 Task: Create a due date automation trigger when advanced on, 2 working days after a card is due add dates not starting today at 11:00 AM.
Action: Mouse moved to (1070, 86)
Screenshot: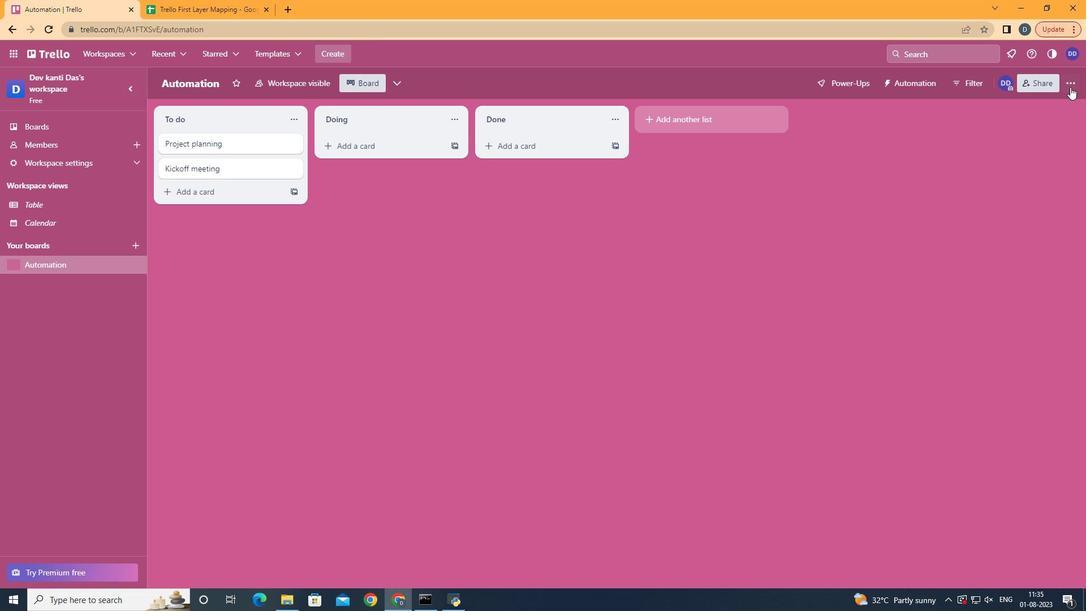 
Action: Mouse pressed left at (1070, 86)
Screenshot: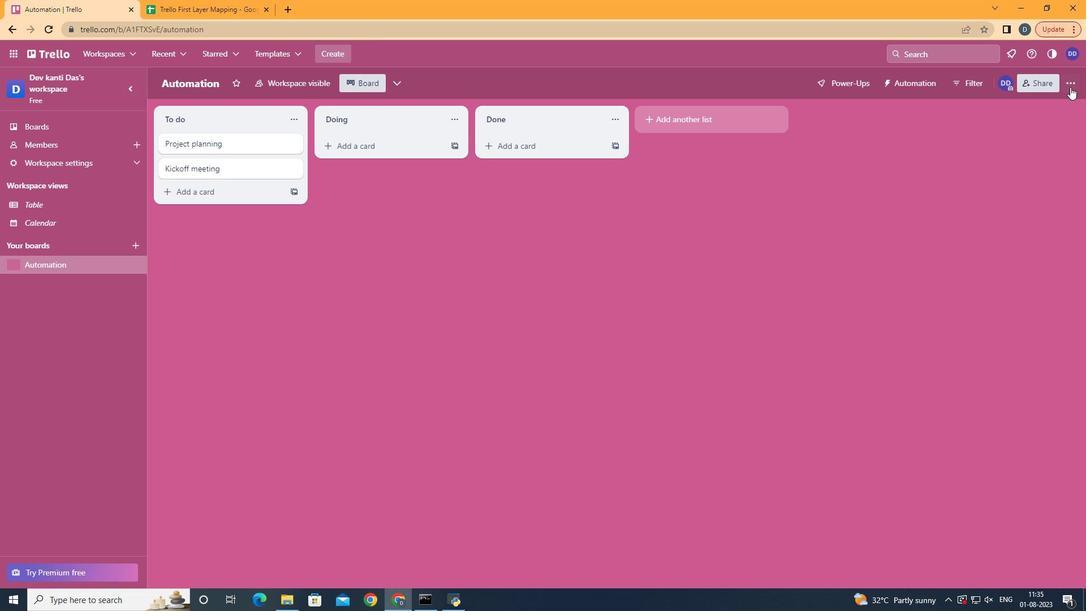 
Action: Mouse moved to (989, 237)
Screenshot: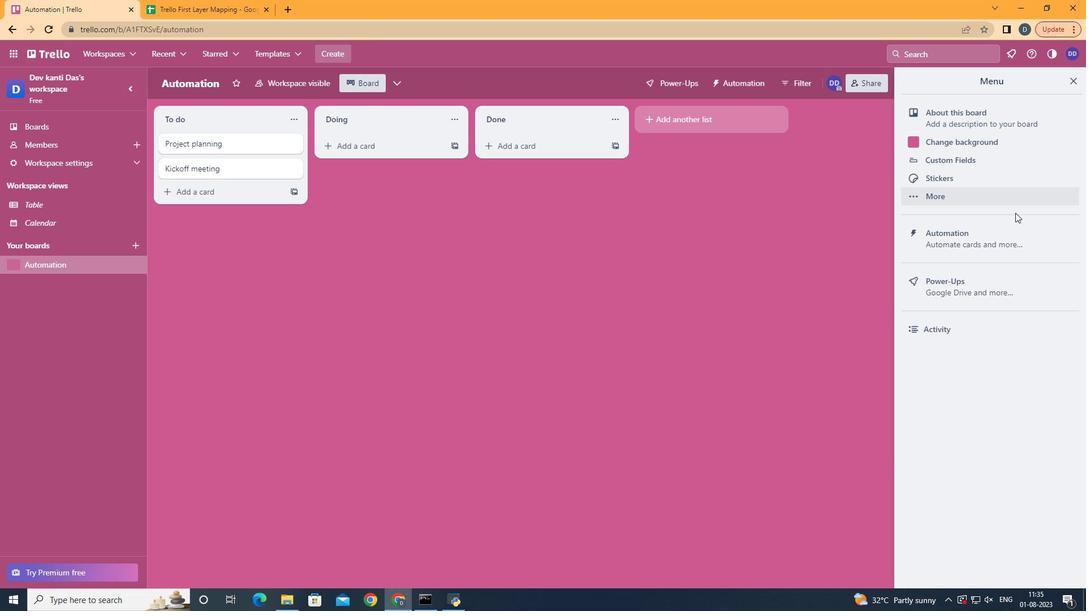 
Action: Mouse pressed left at (989, 237)
Screenshot: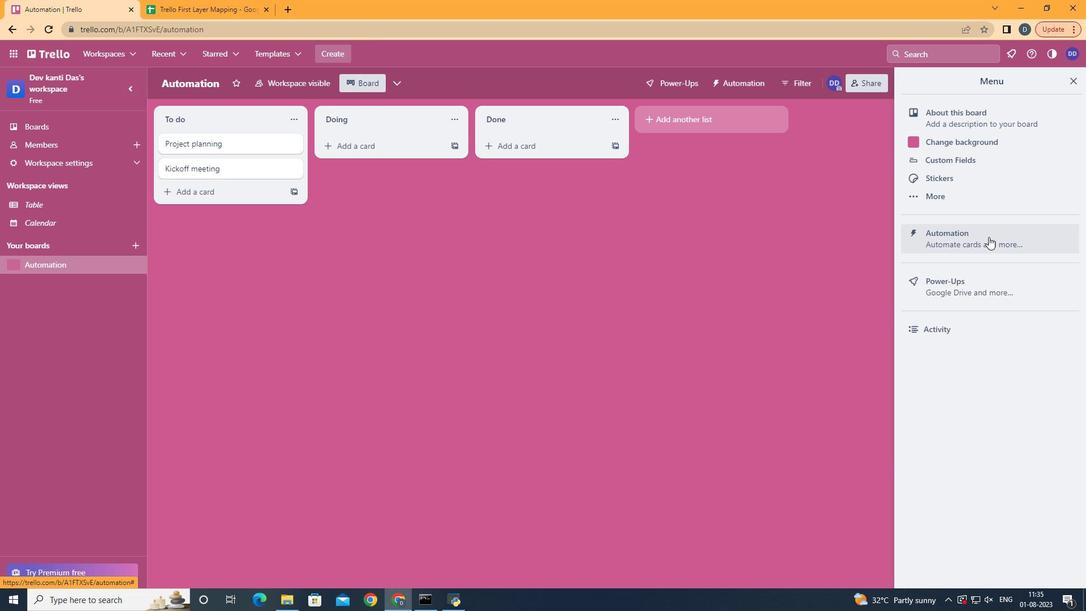 
Action: Mouse moved to (227, 229)
Screenshot: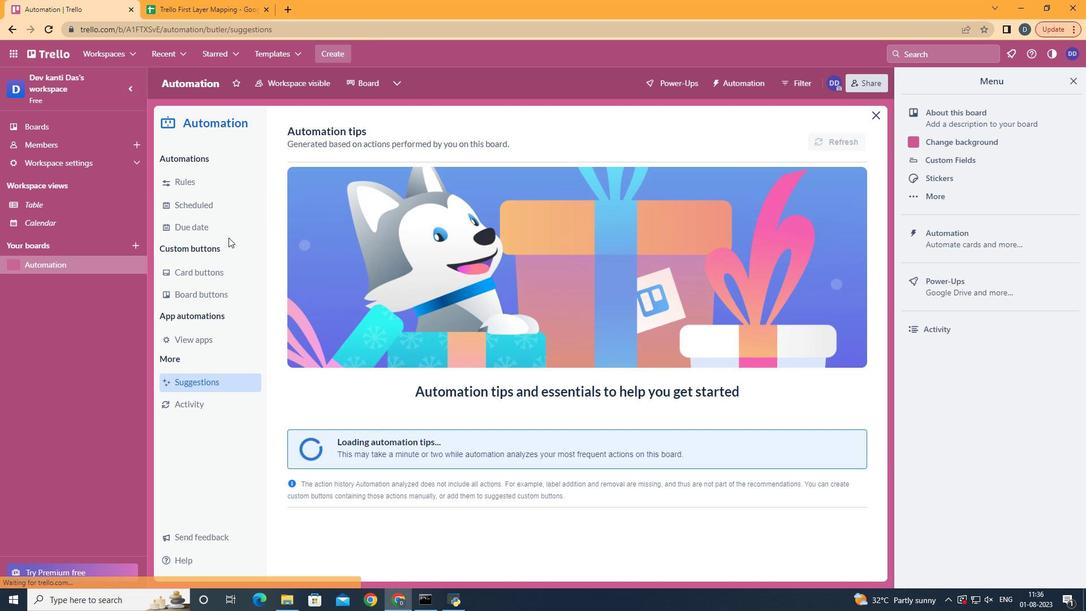 
Action: Mouse pressed left at (227, 229)
Screenshot: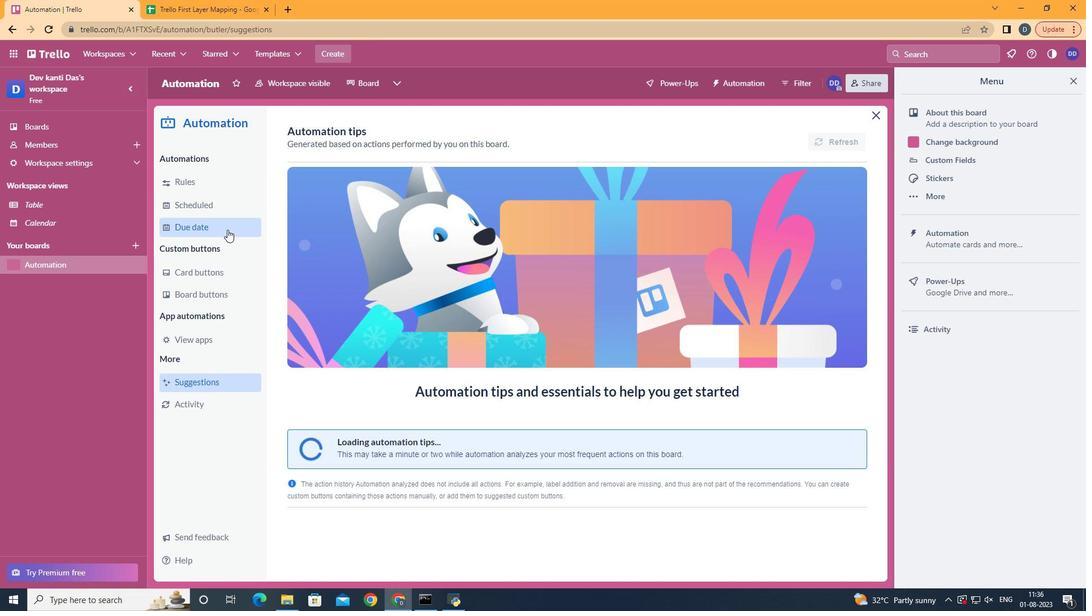 
Action: Mouse moved to (794, 137)
Screenshot: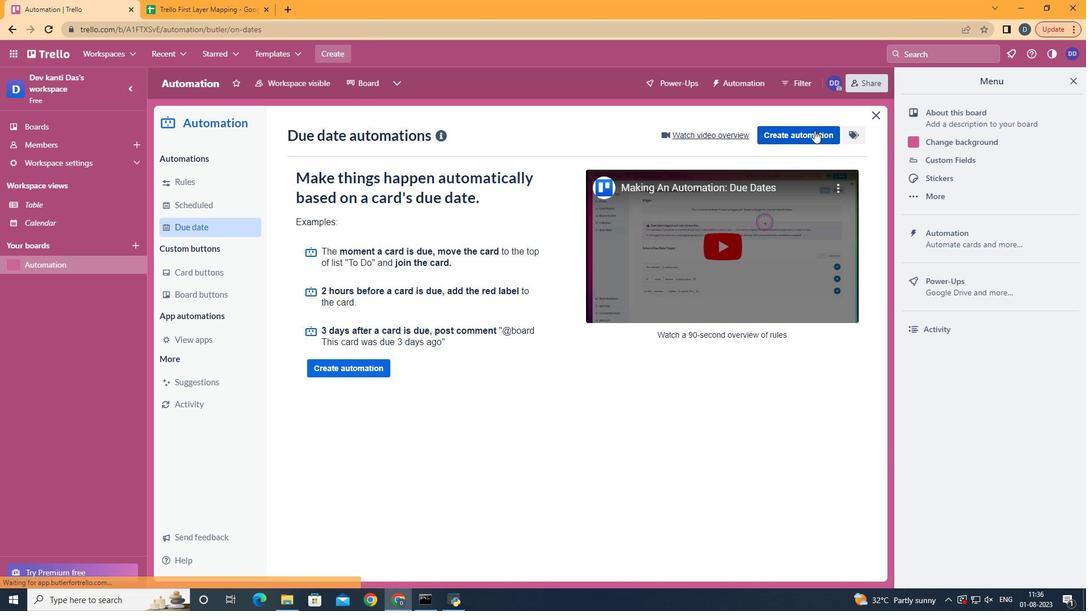 
Action: Mouse pressed left at (794, 137)
Screenshot: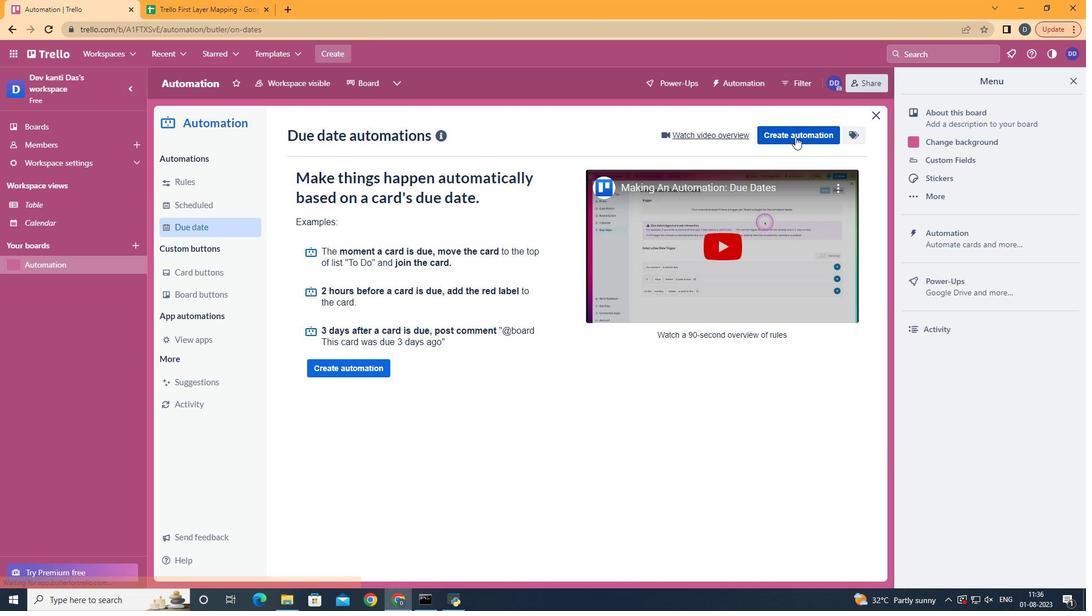 
Action: Mouse moved to (576, 249)
Screenshot: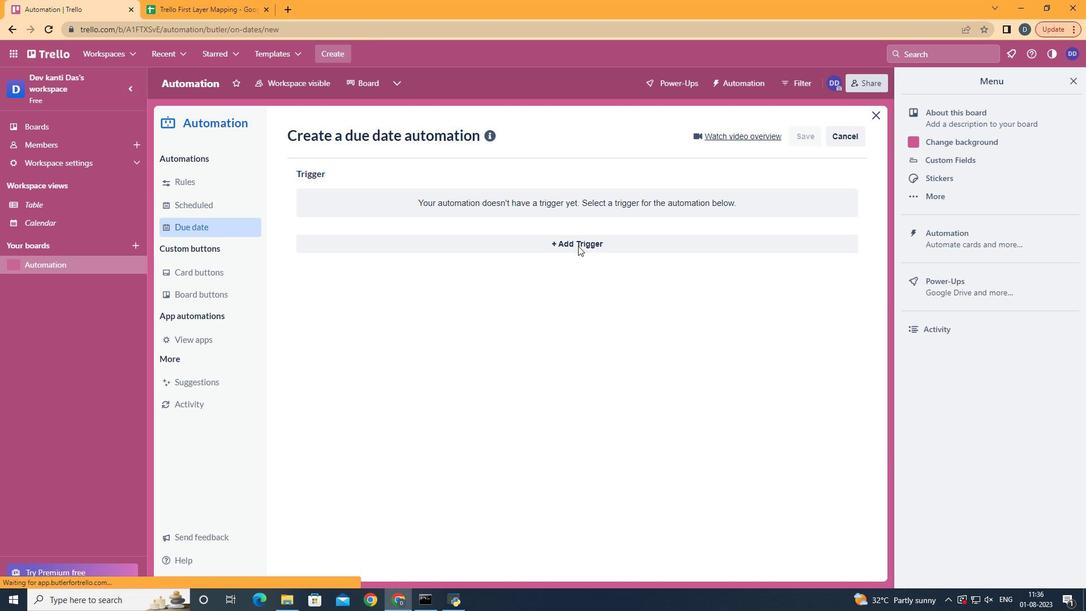 
Action: Mouse pressed left at (576, 249)
Screenshot: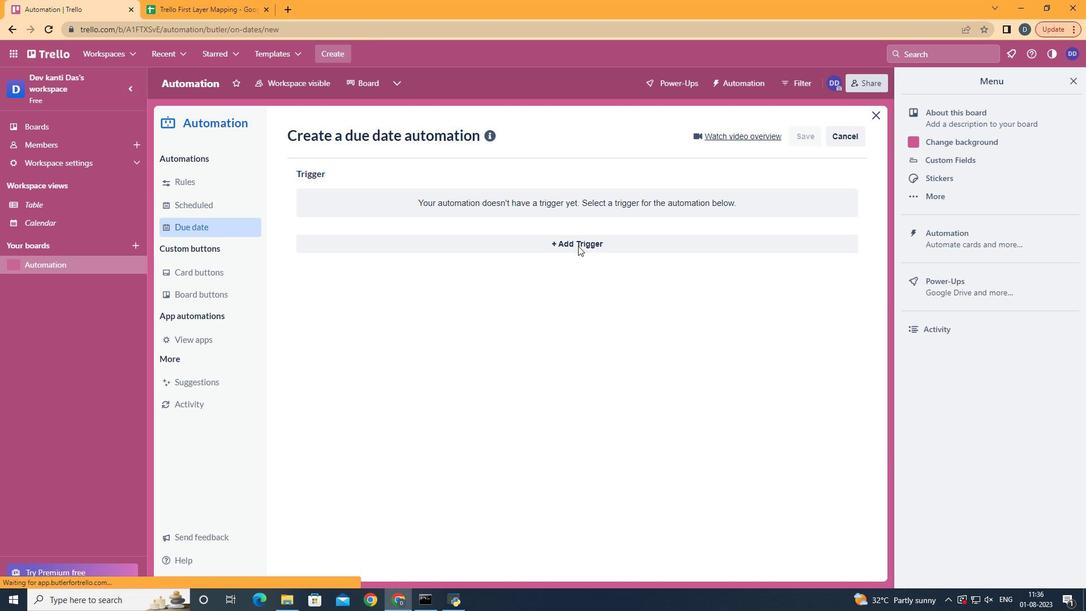 
Action: Mouse moved to (368, 459)
Screenshot: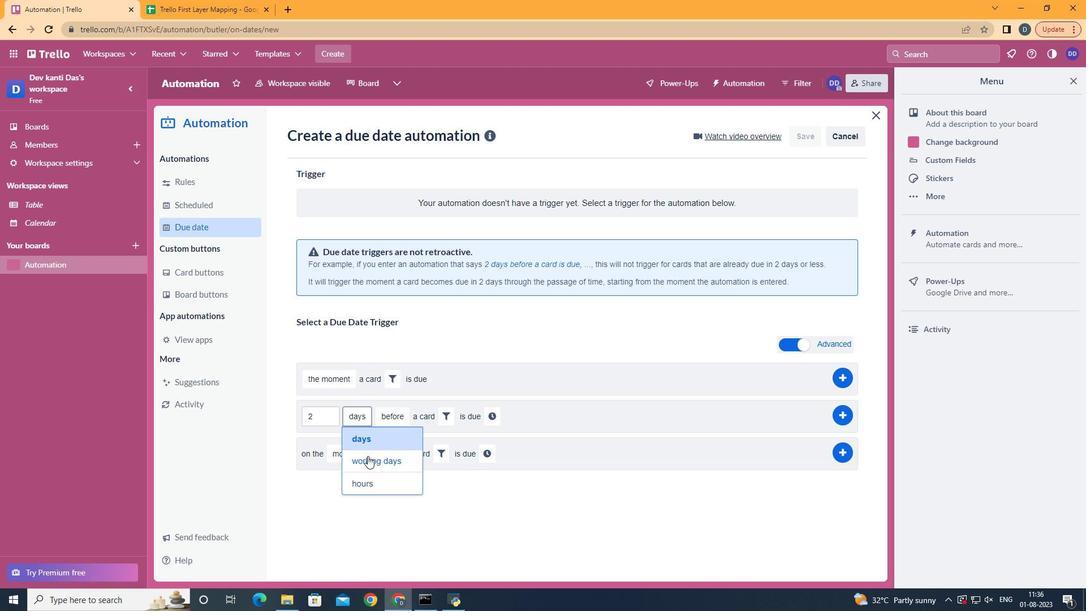 
Action: Mouse pressed left at (368, 459)
Screenshot: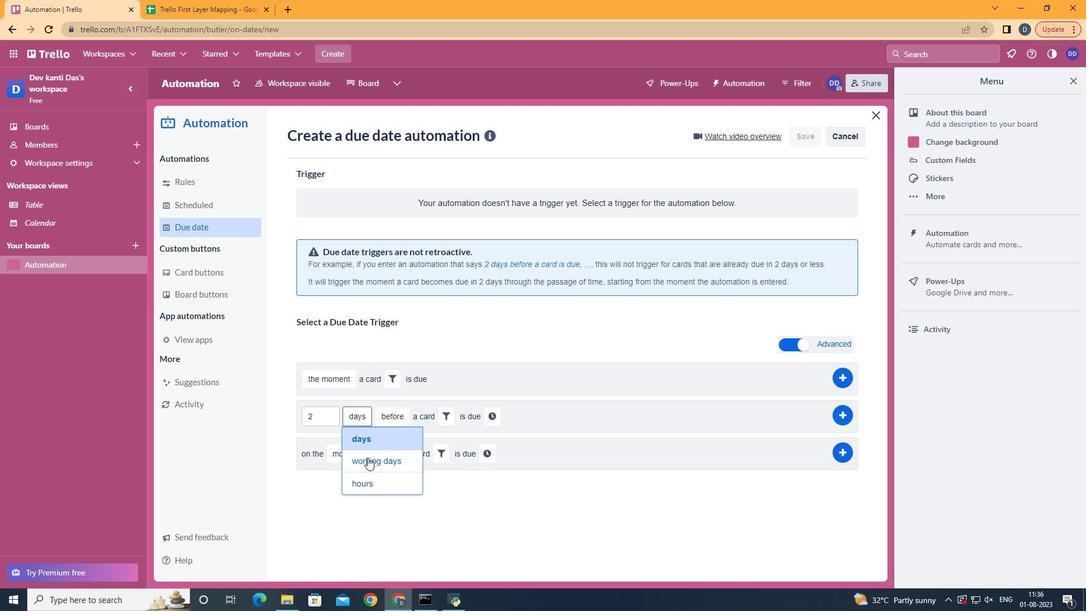 
Action: Mouse moved to (421, 462)
Screenshot: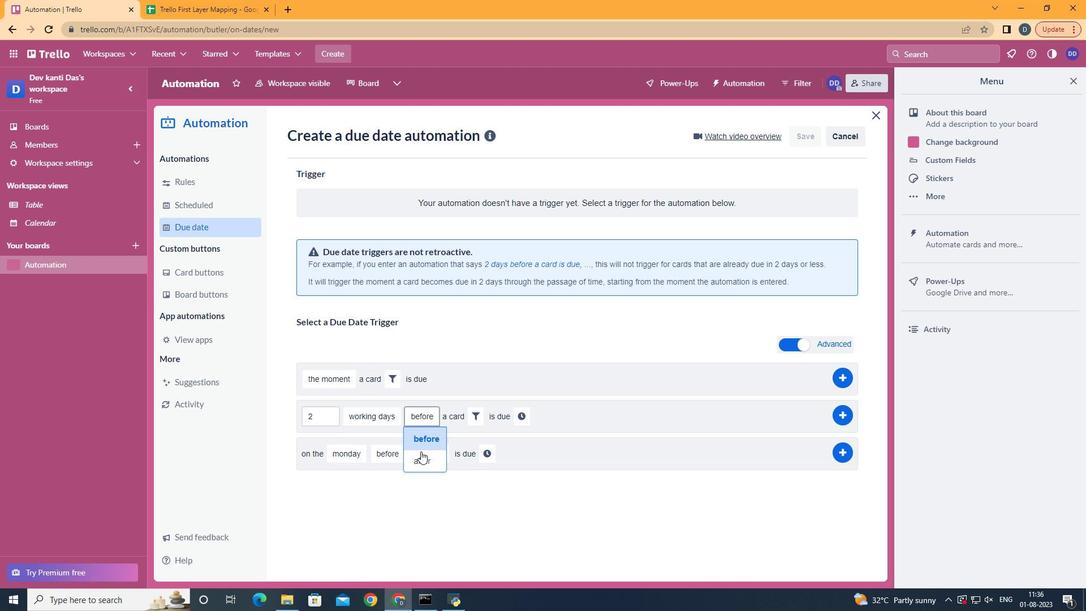 
Action: Mouse pressed left at (421, 462)
Screenshot: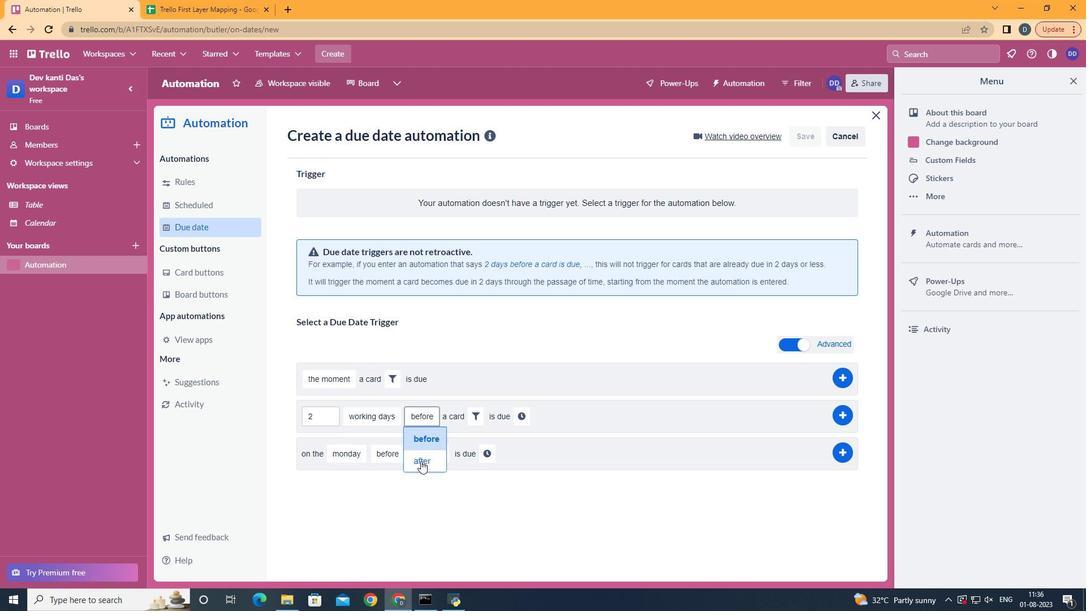 
Action: Mouse moved to (476, 419)
Screenshot: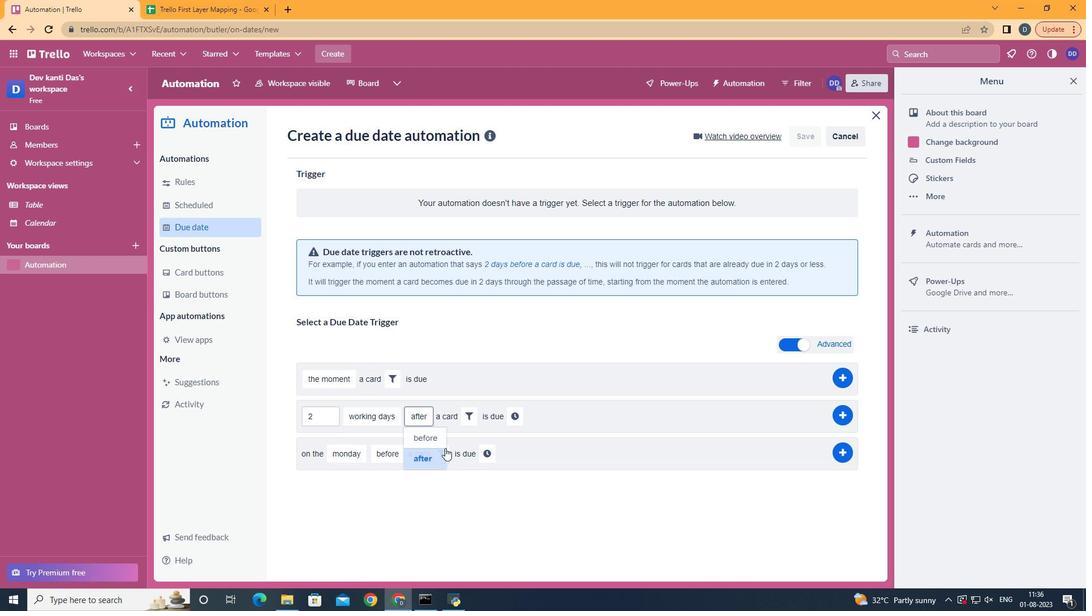
Action: Mouse pressed left at (476, 419)
Screenshot: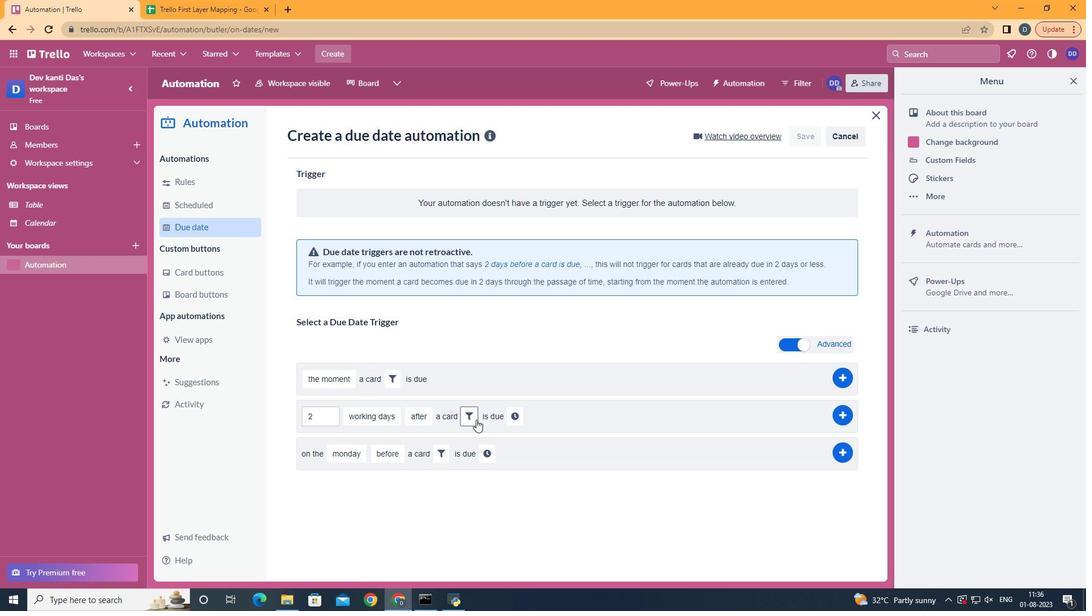 
Action: Mouse moved to (527, 448)
Screenshot: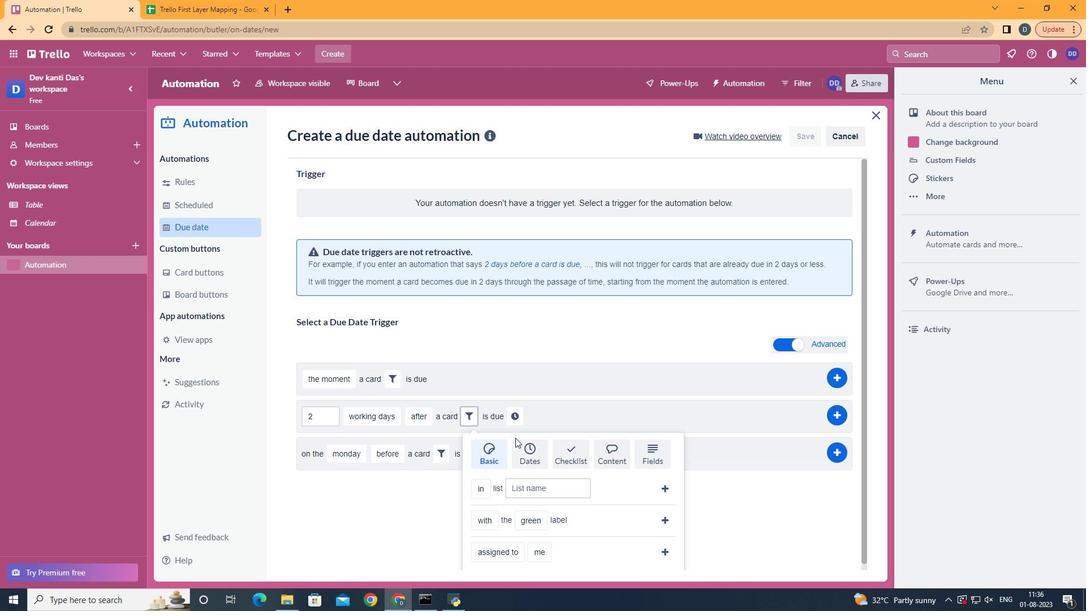 
Action: Mouse pressed left at (527, 448)
Screenshot: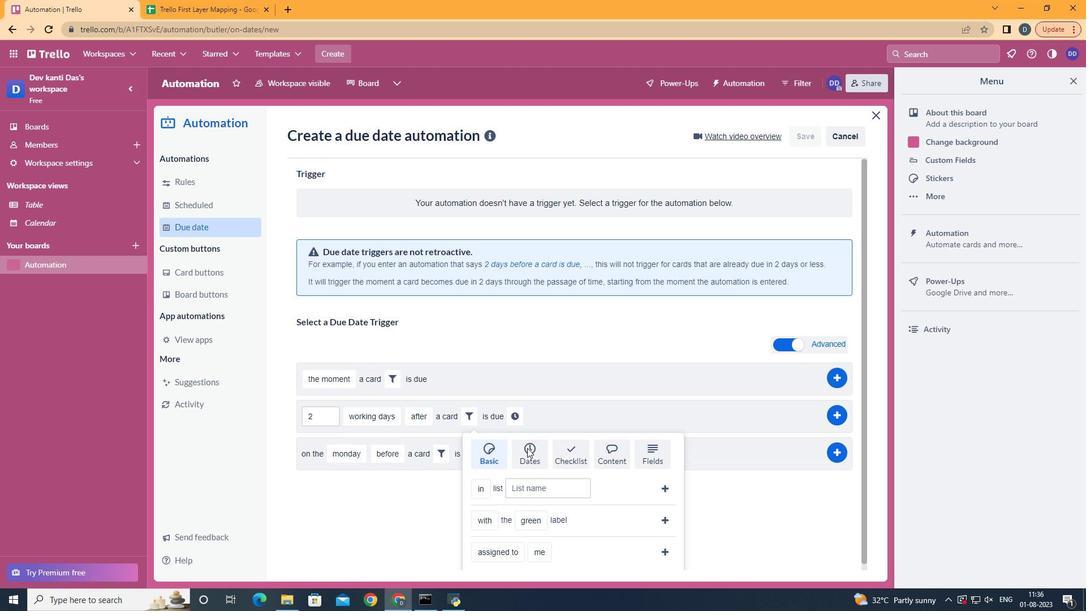 
Action: Mouse scrolled (527, 447) with delta (0, 0)
Screenshot: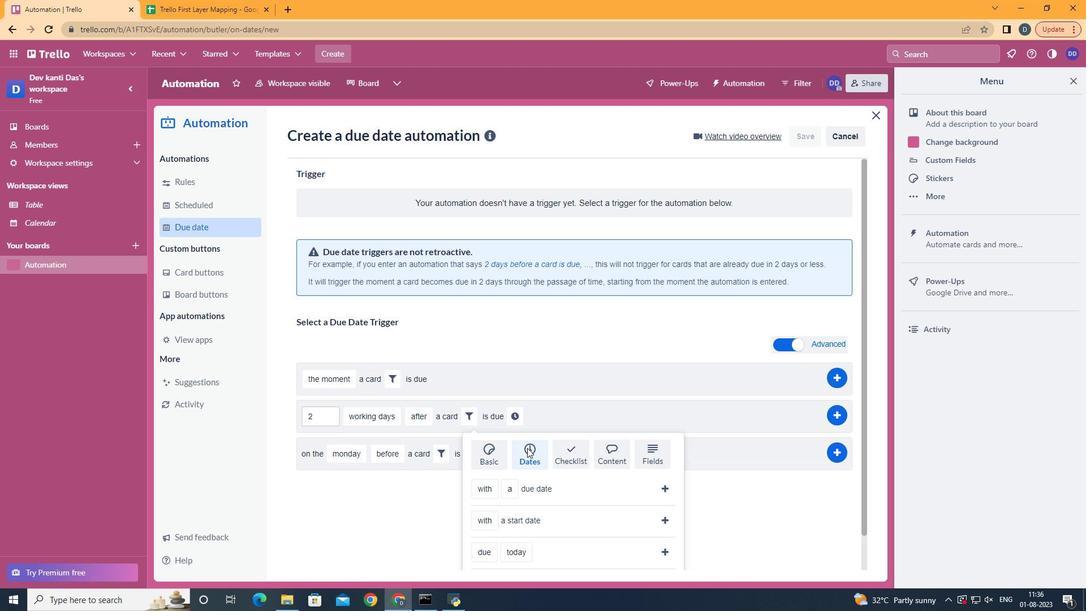 
Action: Mouse scrolled (527, 447) with delta (0, 0)
Screenshot: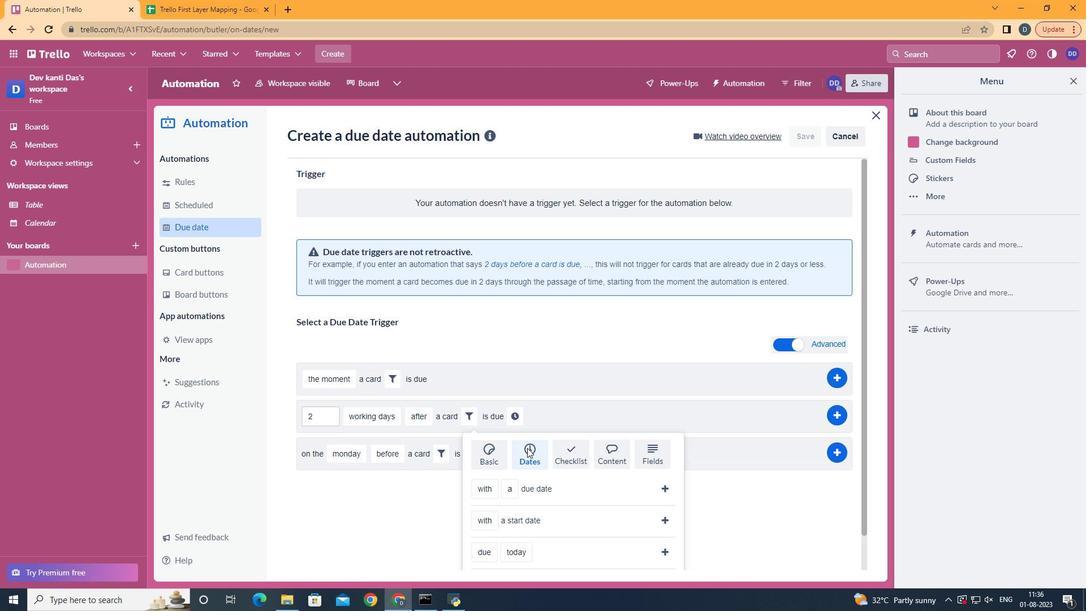 
Action: Mouse scrolled (527, 447) with delta (0, 0)
Screenshot: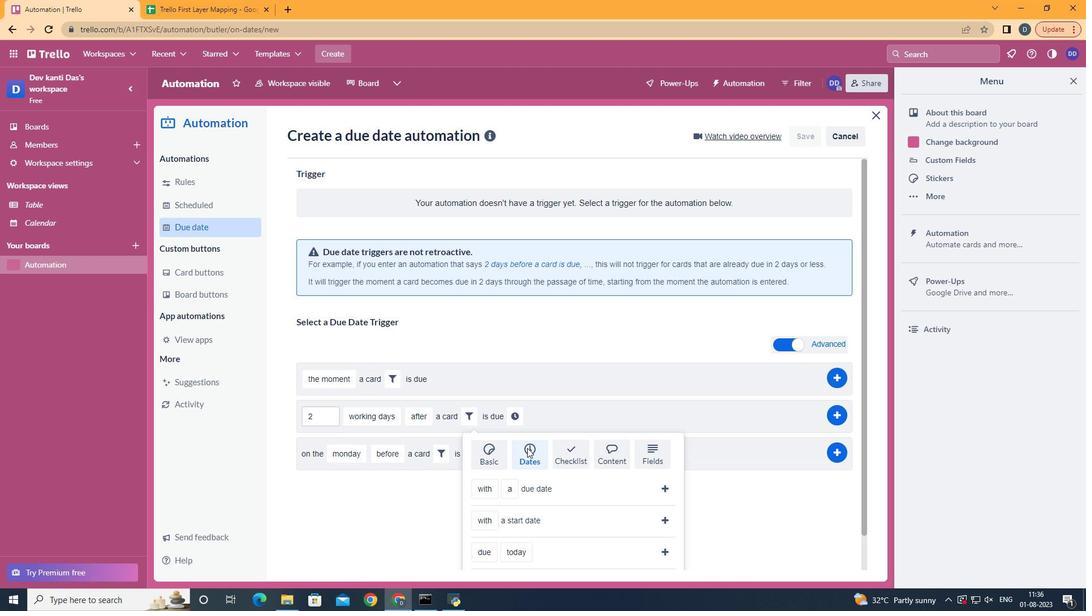 
Action: Mouse scrolled (527, 447) with delta (0, 0)
Screenshot: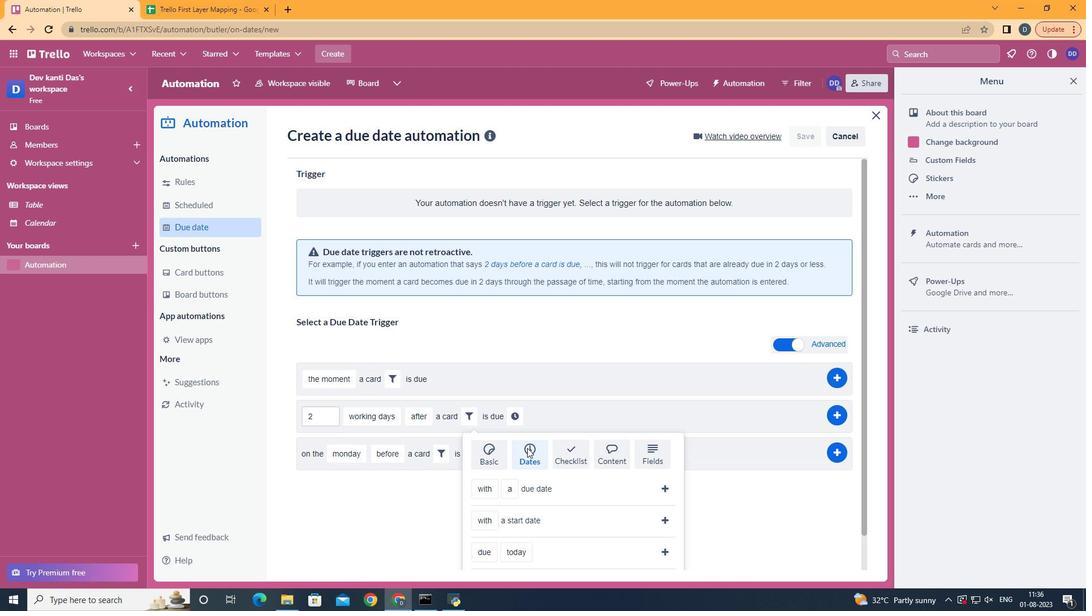
Action: Mouse moved to (498, 497)
Screenshot: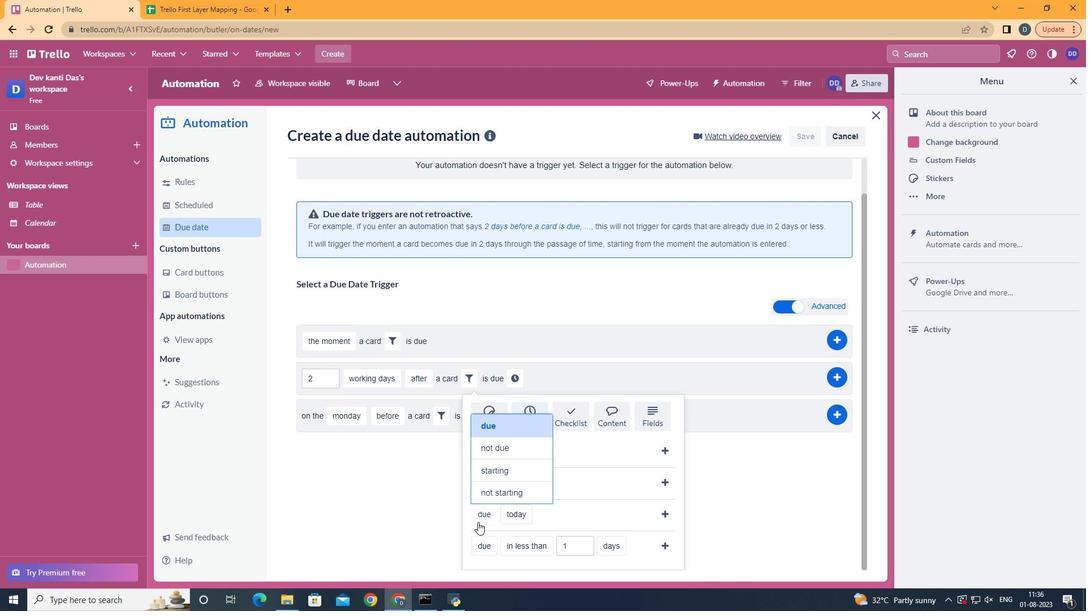 
Action: Mouse pressed left at (498, 497)
Screenshot: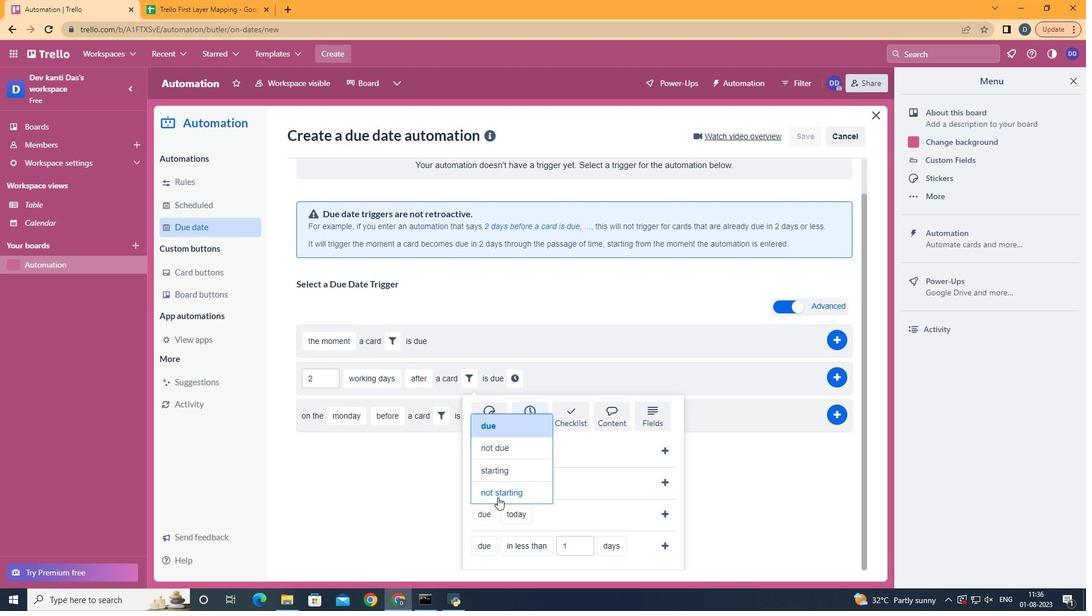 
Action: Mouse moved to (552, 382)
Screenshot: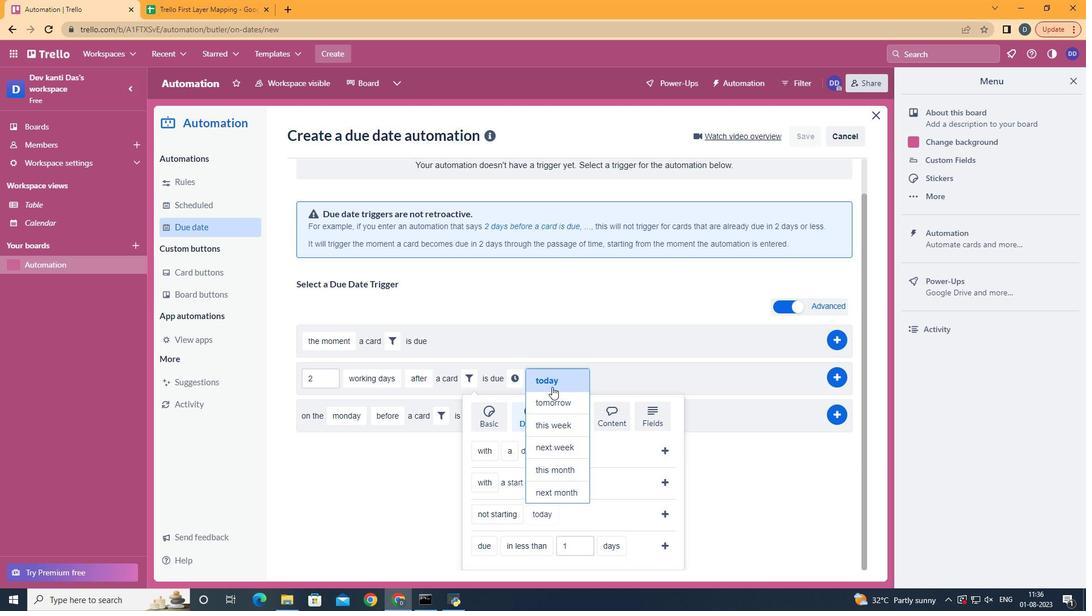 
Action: Mouse pressed left at (552, 382)
Screenshot: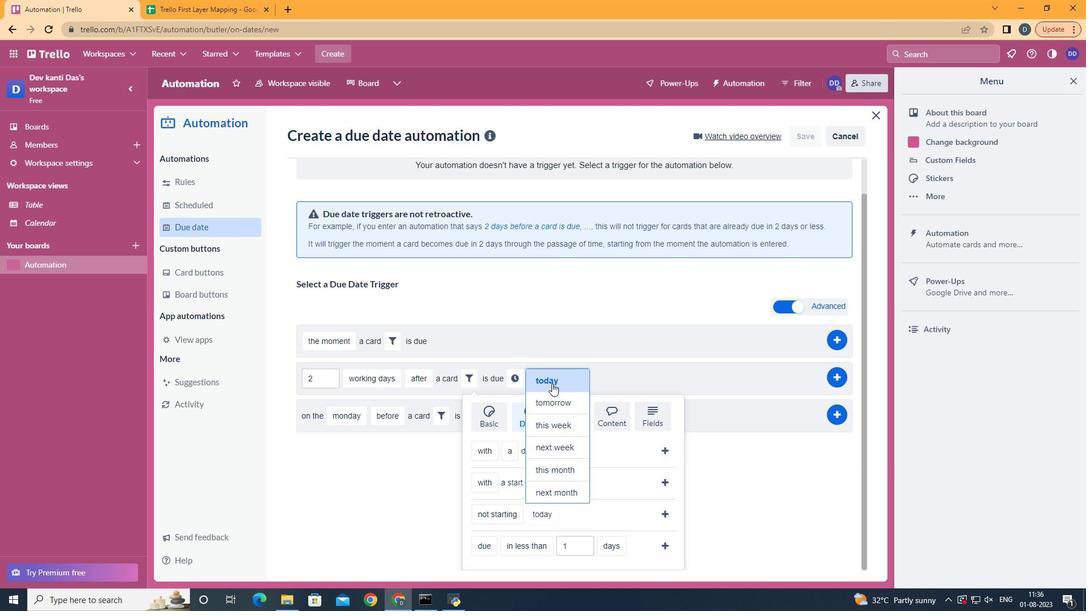 
Action: Mouse moved to (661, 509)
Screenshot: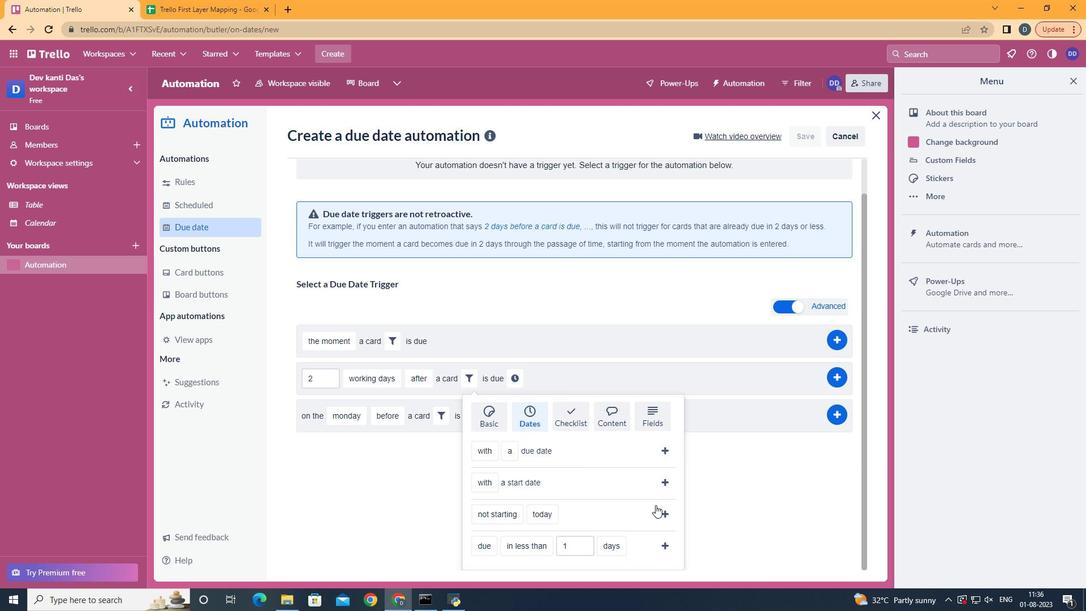 
Action: Mouse pressed left at (661, 509)
Screenshot: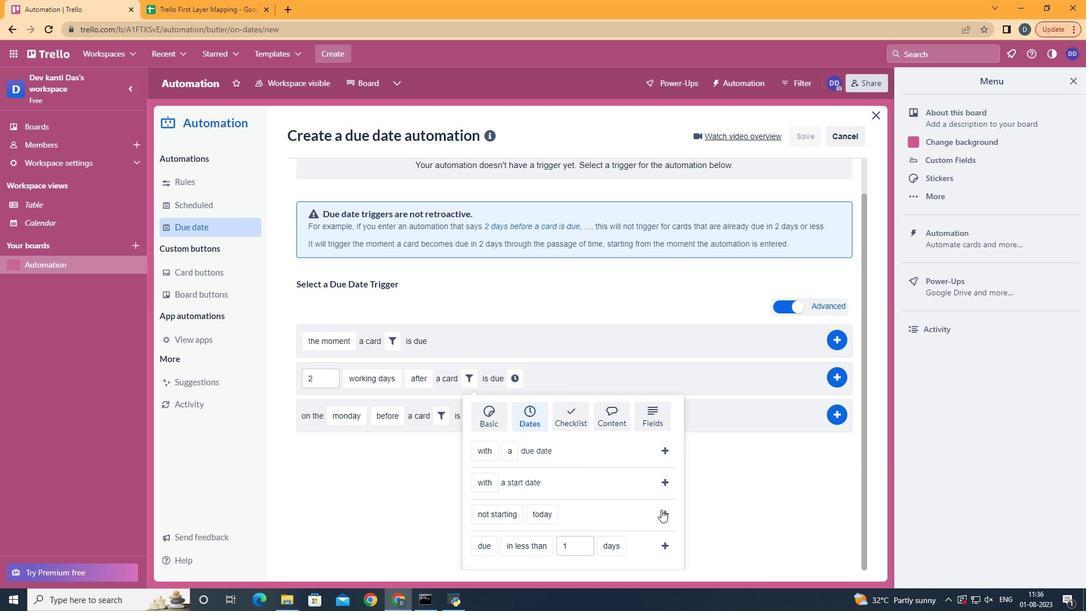 
Action: Mouse moved to (610, 410)
Screenshot: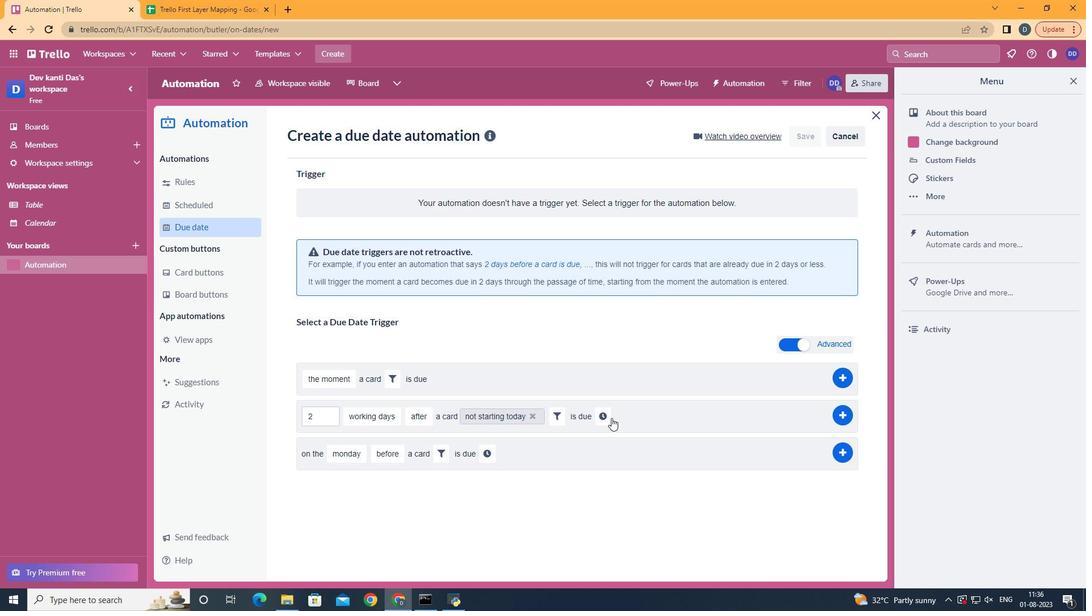 
Action: Mouse pressed left at (610, 410)
Screenshot: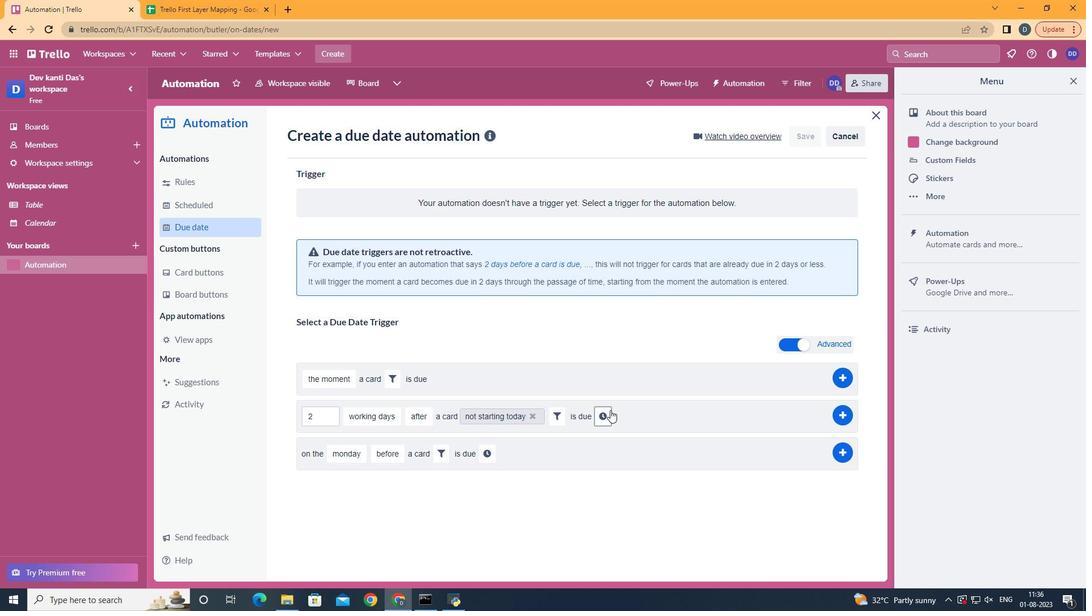 
Action: Mouse moved to (670, 421)
Screenshot: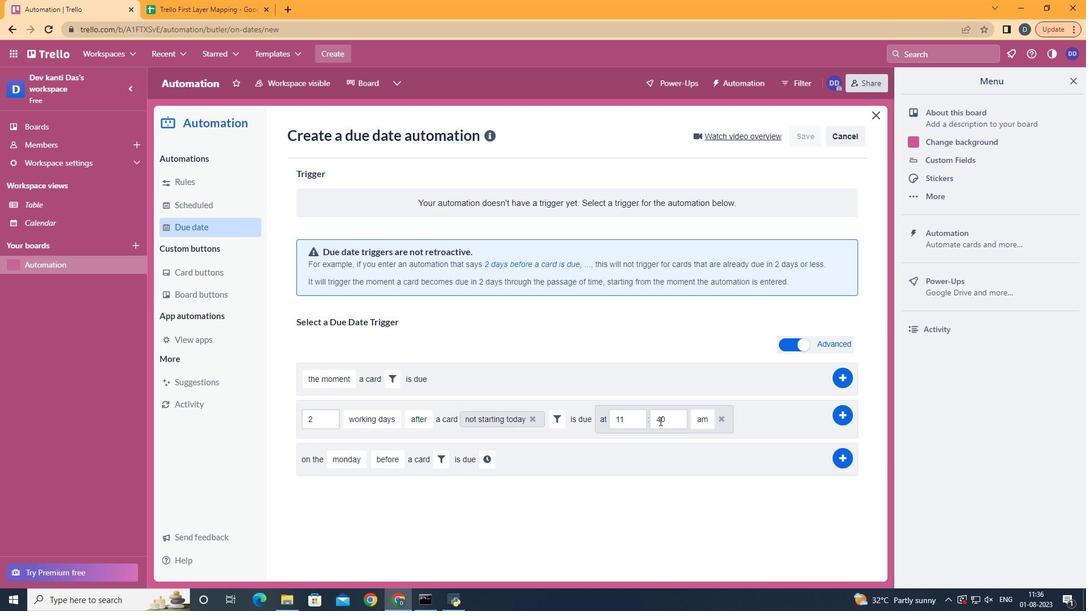 
Action: Mouse pressed left at (670, 421)
Screenshot: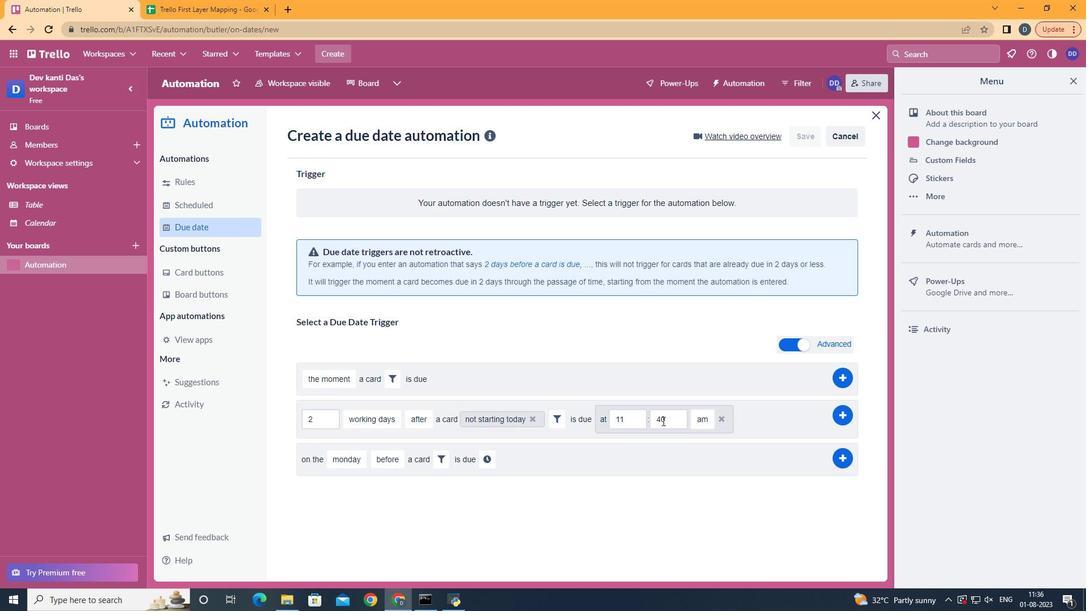 
Action: Key pressed <Key.backspace><Key.backspace>00
Screenshot: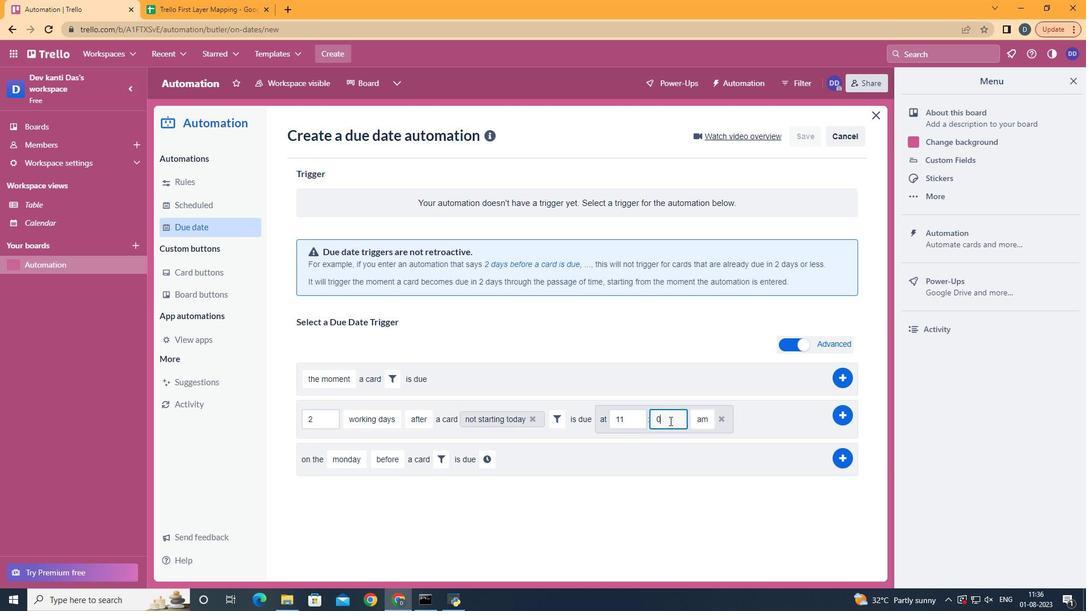 
Action: Mouse moved to (853, 416)
Screenshot: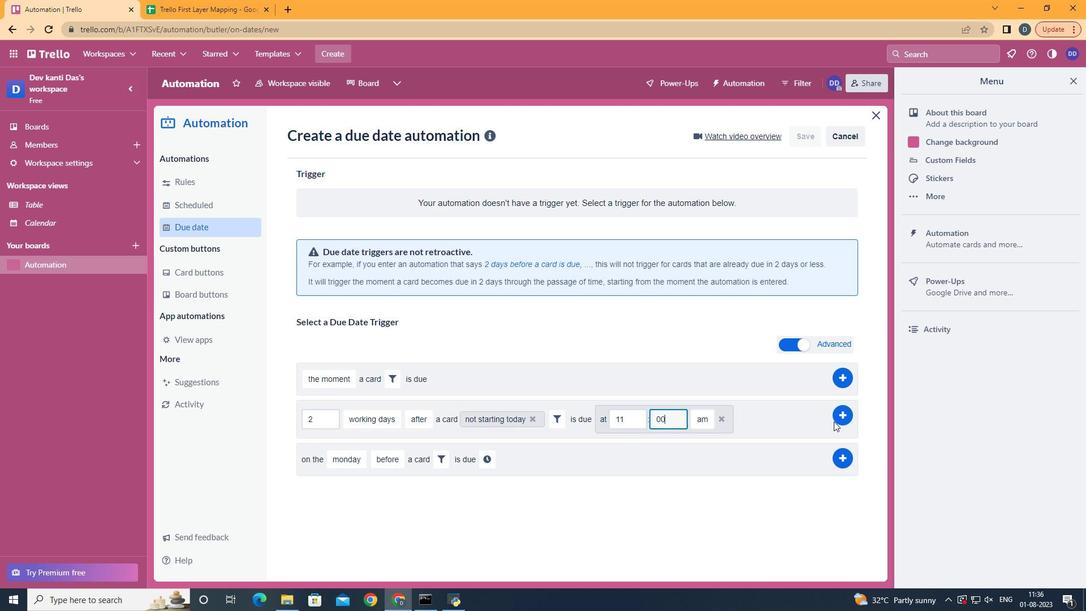 
Action: Mouse pressed left at (853, 416)
Screenshot: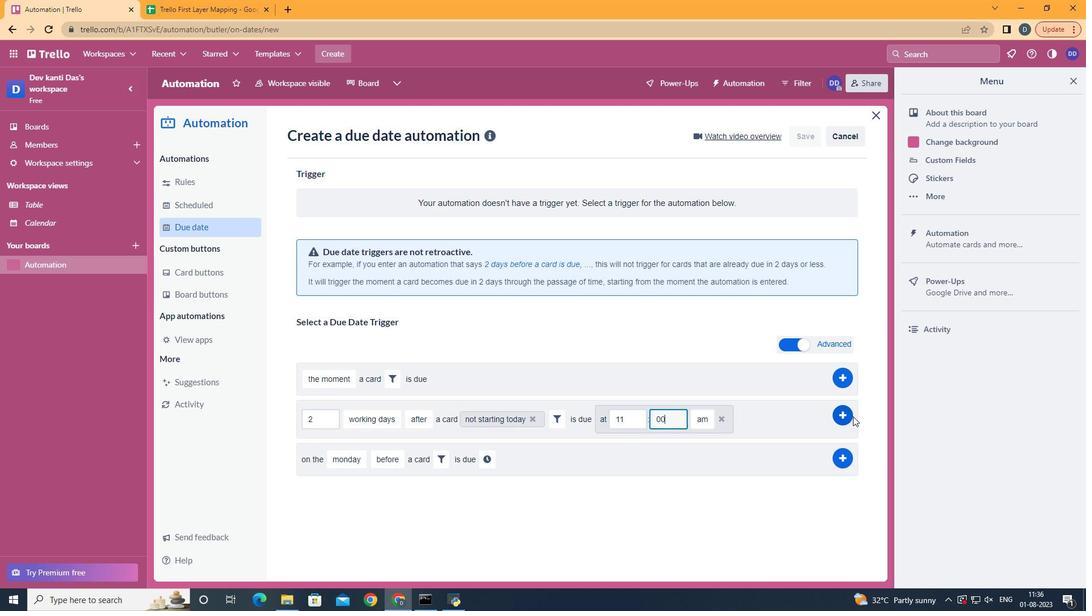 
Action: Mouse moved to (847, 416)
Screenshot: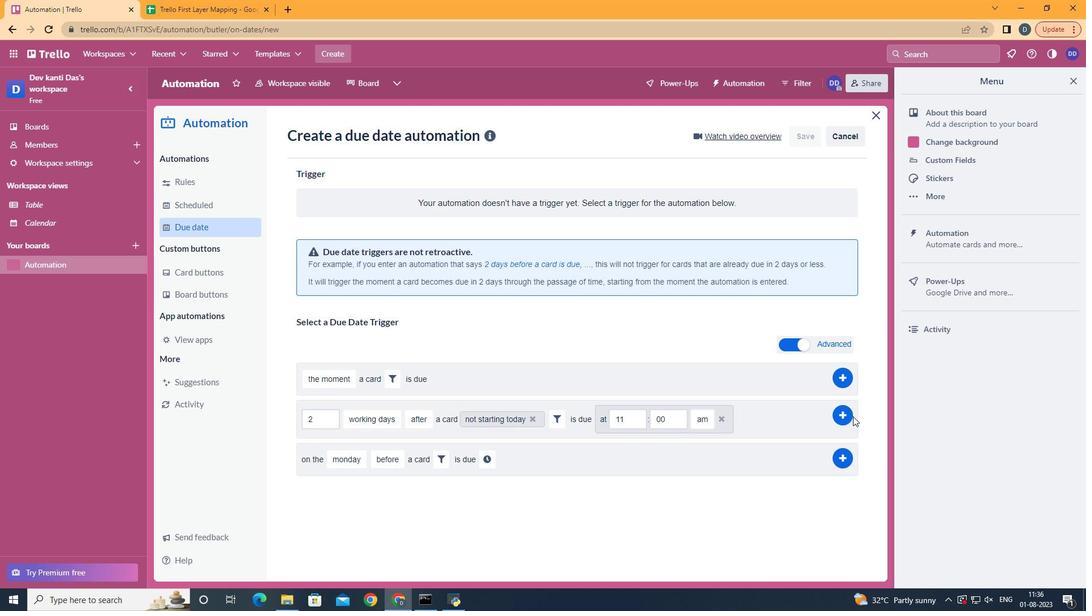 
Action: Mouse pressed left at (847, 416)
Screenshot: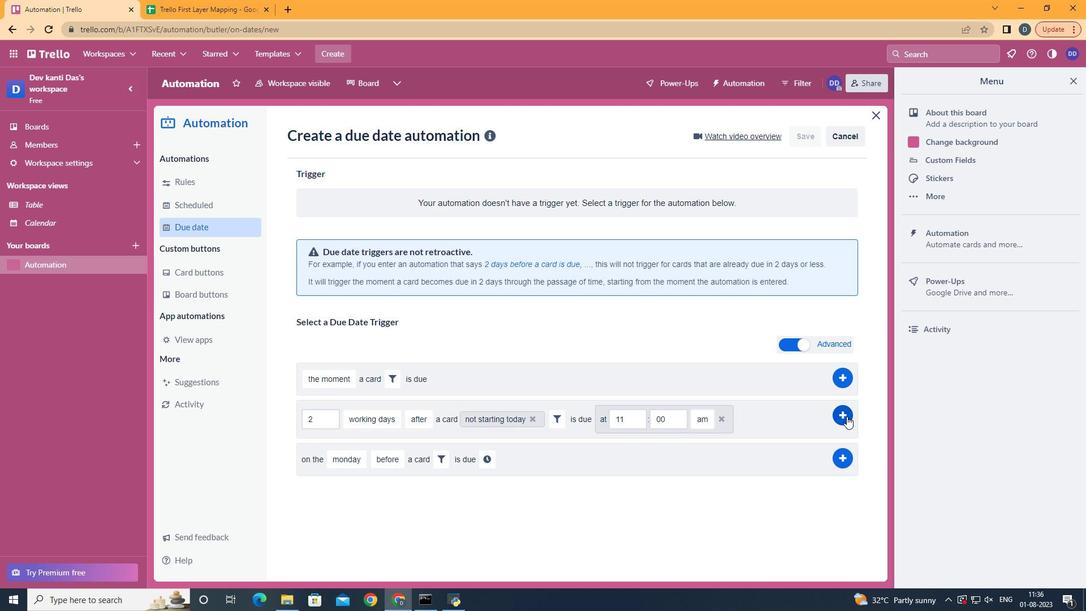 
Action: Mouse moved to (492, 321)
Screenshot: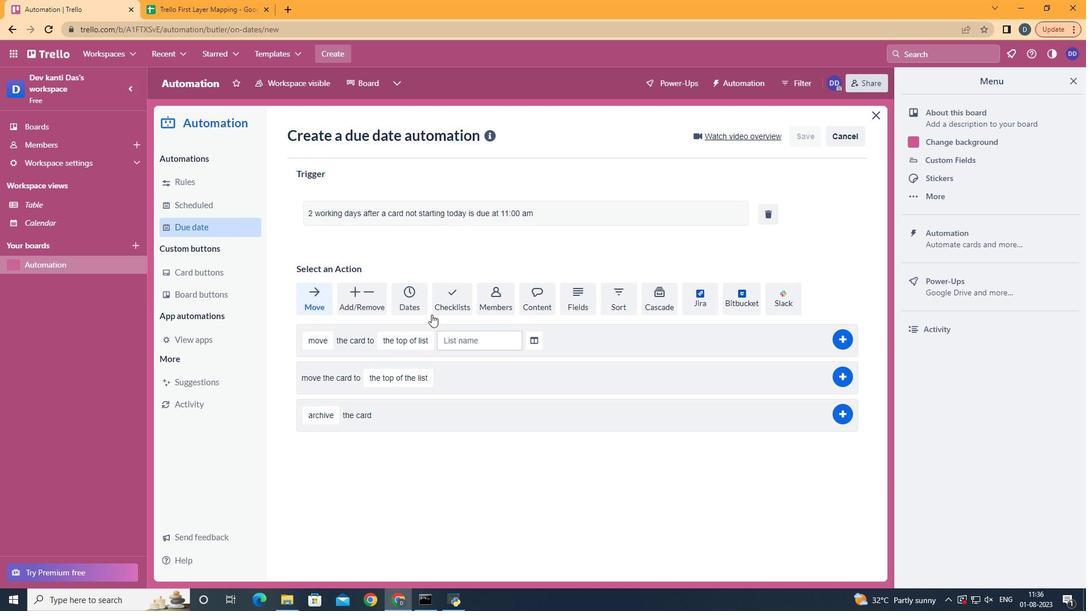 
